 Task: Add Kuumba Made Persian Garden Body Lotion to the cart.
Action: Mouse moved to (780, 291)
Screenshot: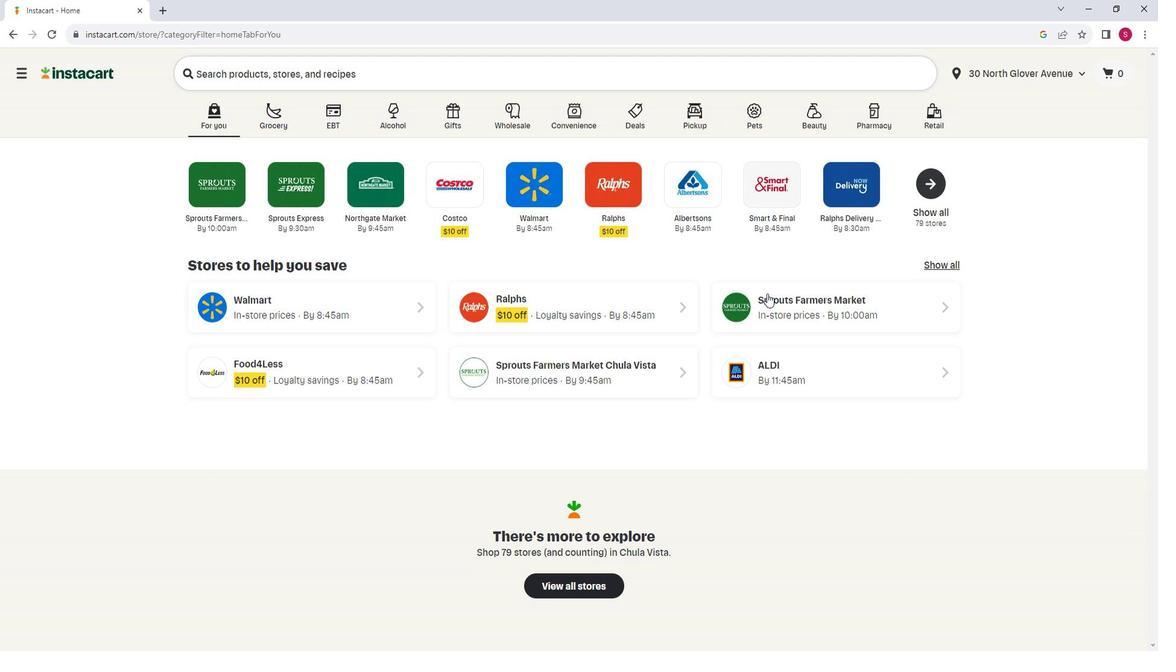 
Action: Mouse pressed left at (780, 291)
Screenshot: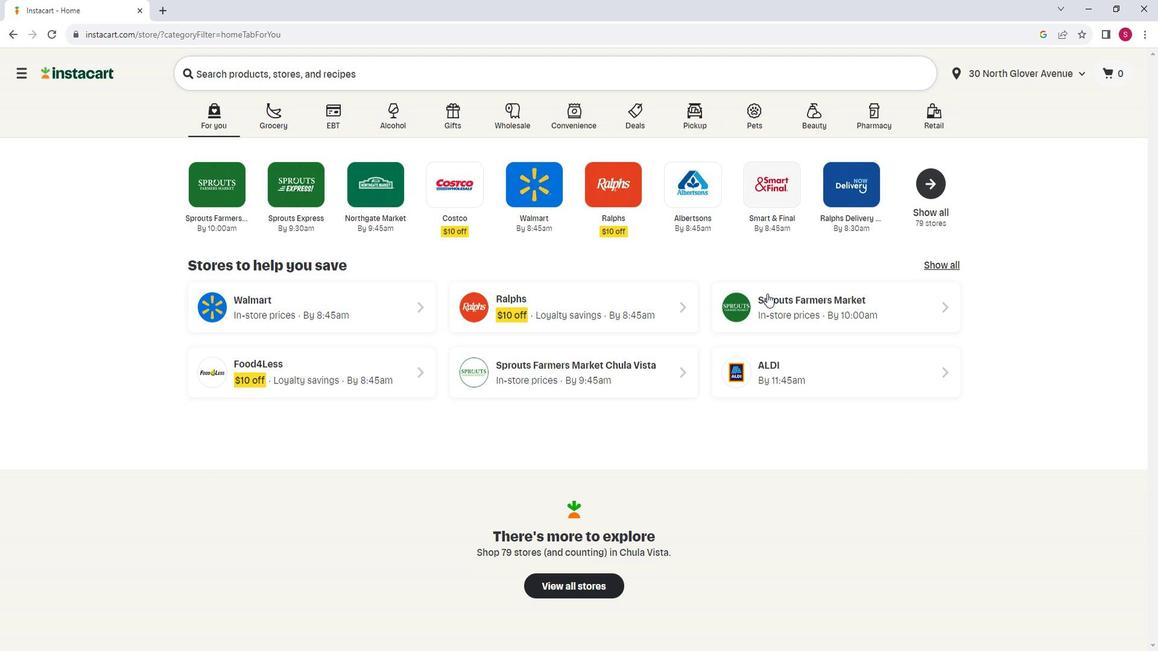 
Action: Mouse moved to (85, 417)
Screenshot: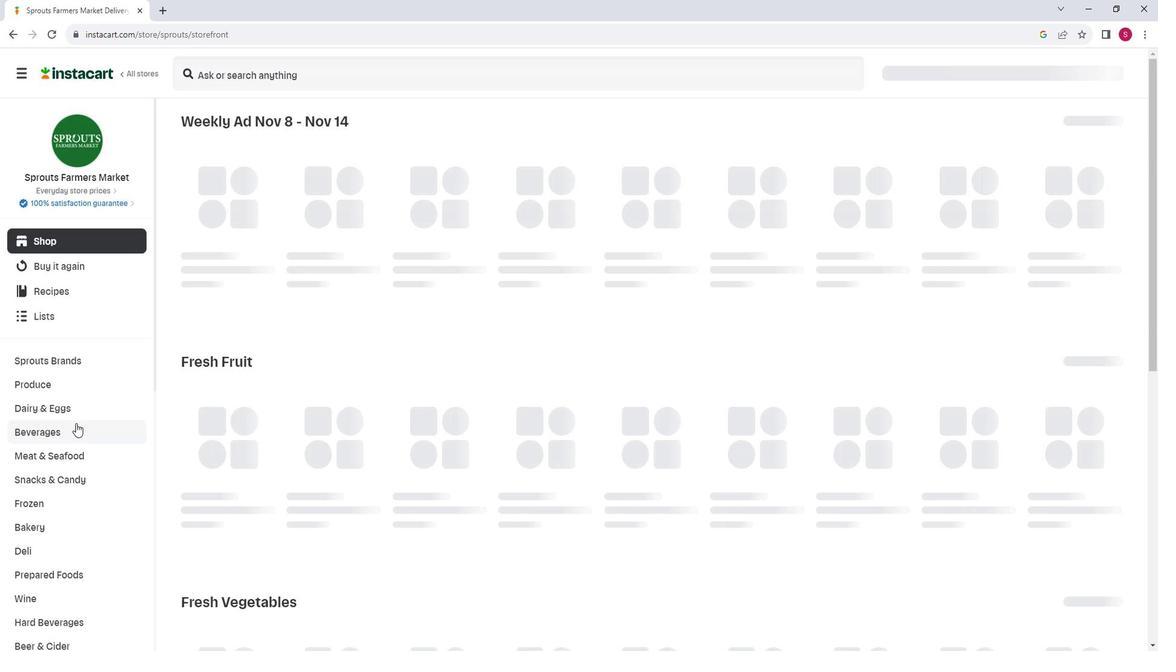 
Action: Mouse scrolled (85, 416) with delta (0, 0)
Screenshot: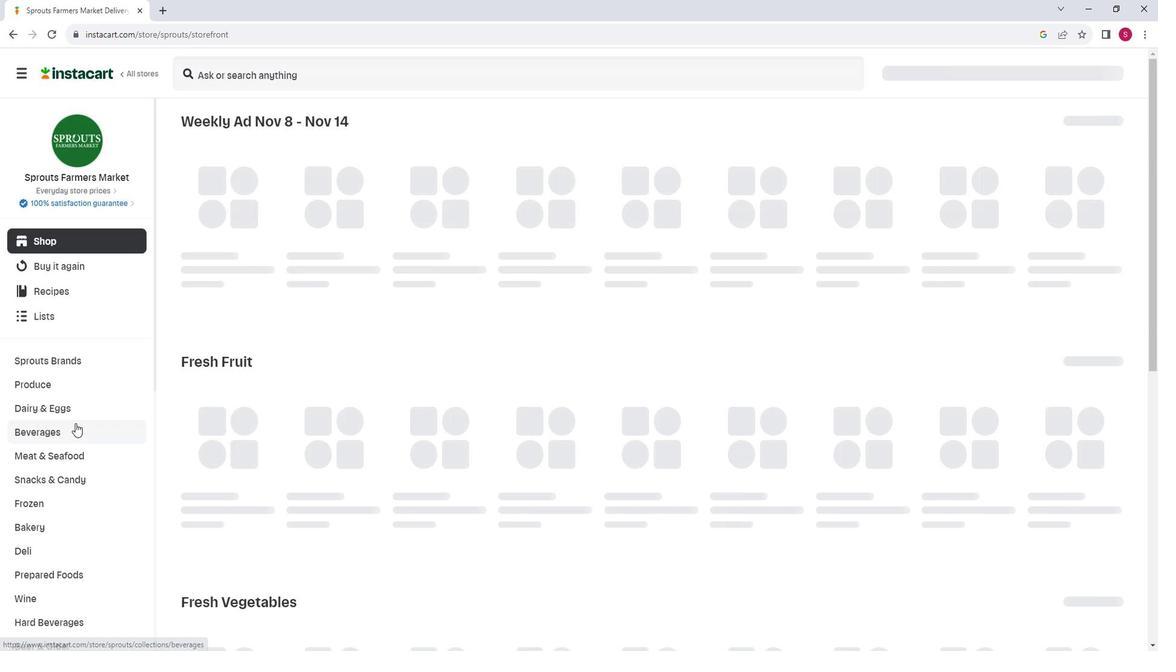 
Action: Mouse scrolled (85, 416) with delta (0, 0)
Screenshot: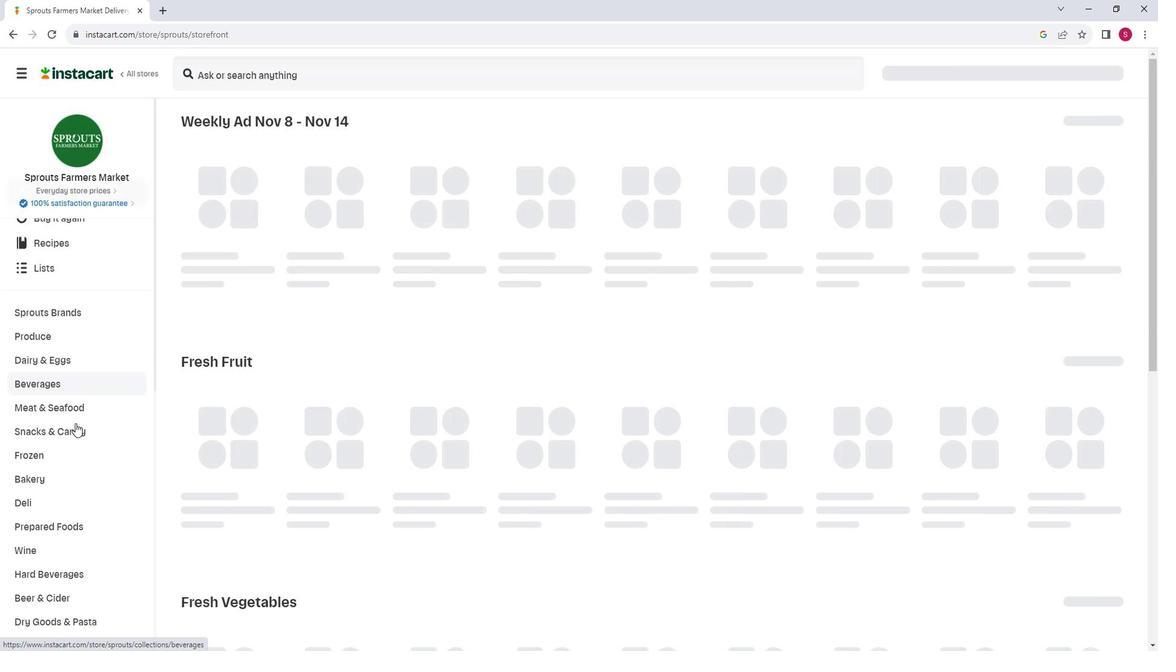 
Action: Mouse scrolled (85, 416) with delta (0, 0)
Screenshot: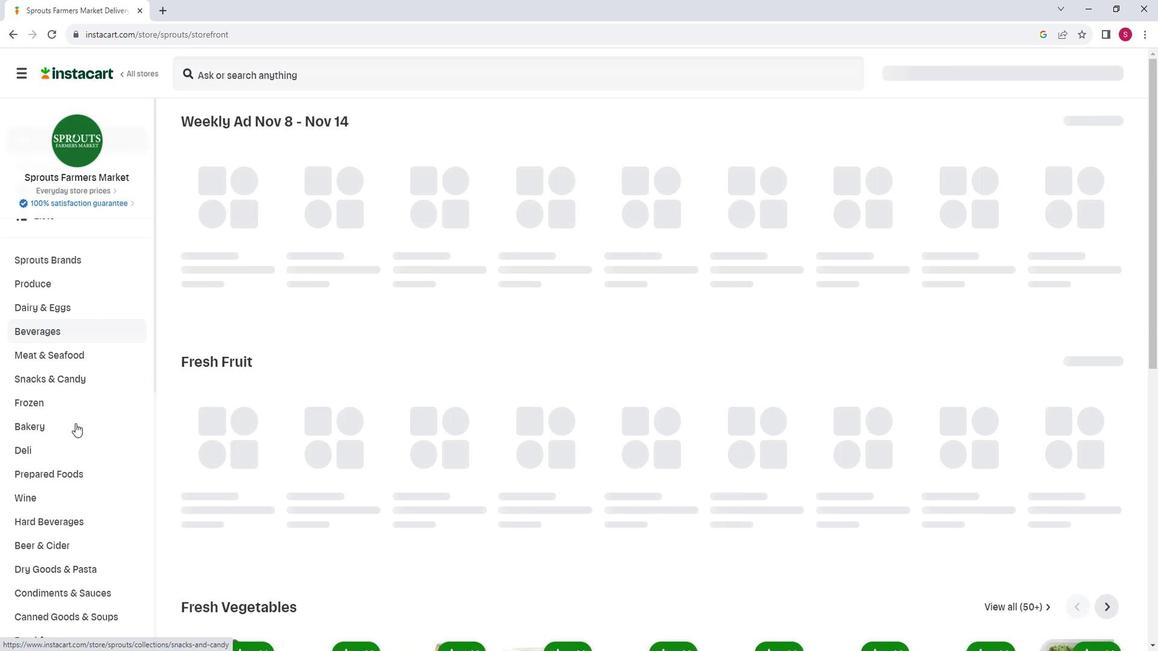 
Action: Mouse scrolled (85, 416) with delta (0, 0)
Screenshot: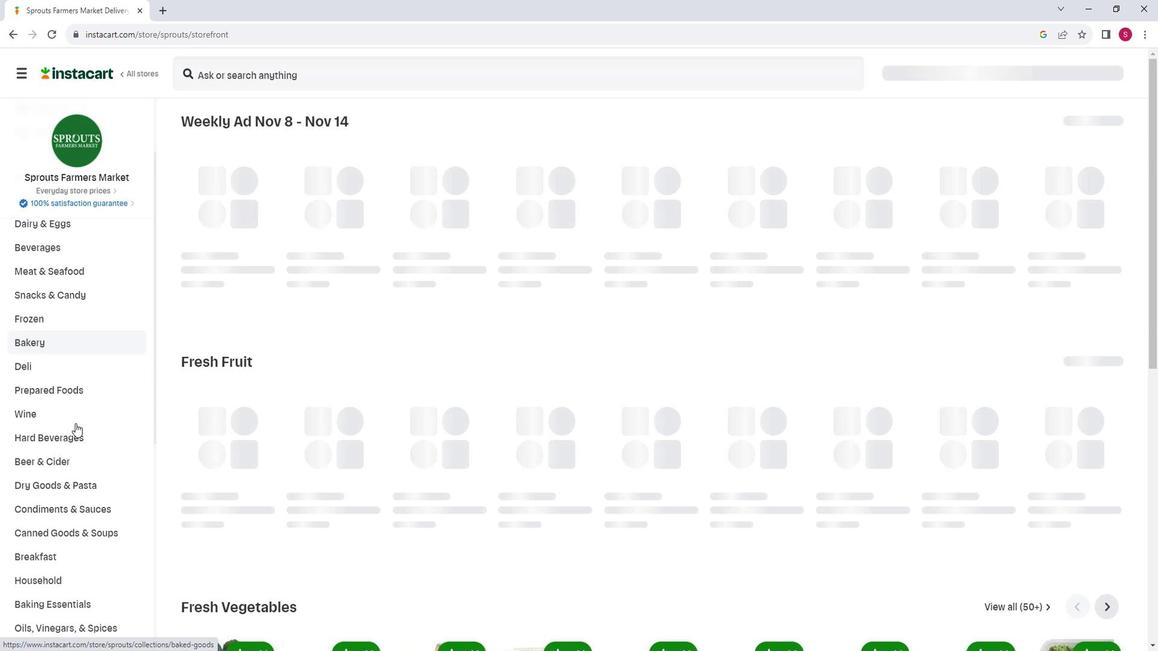 
Action: Mouse scrolled (85, 416) with delta (0, 0)
Screenshot: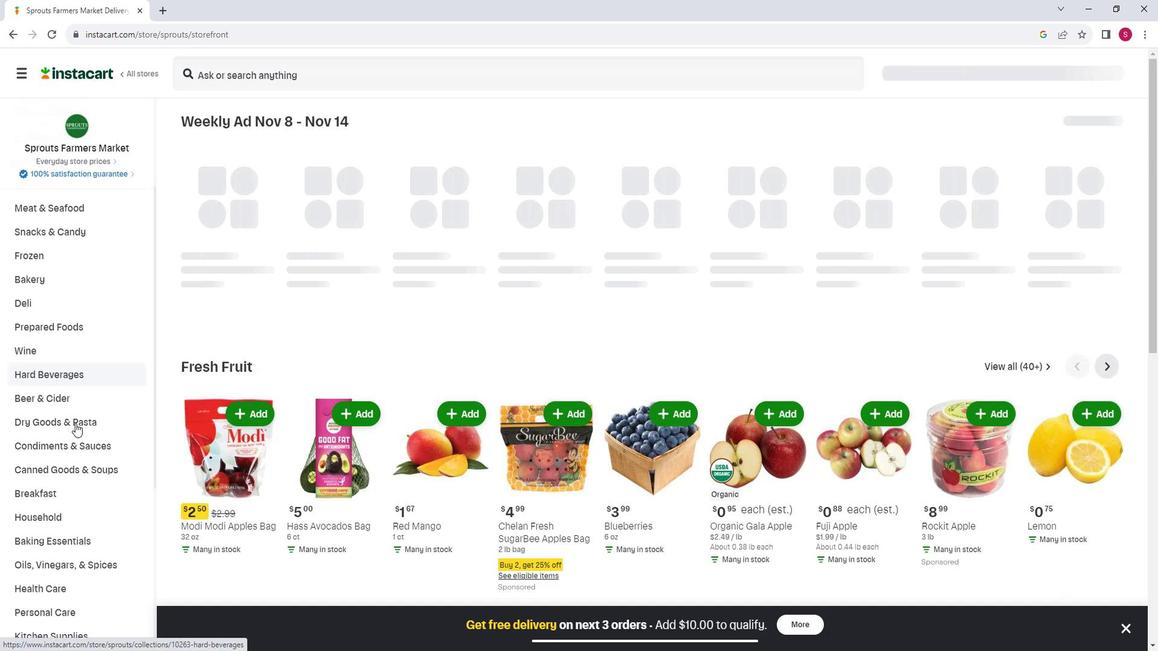 
Action: Mouse scrolled (85, 416) with delta (0, 0)
Screenshot: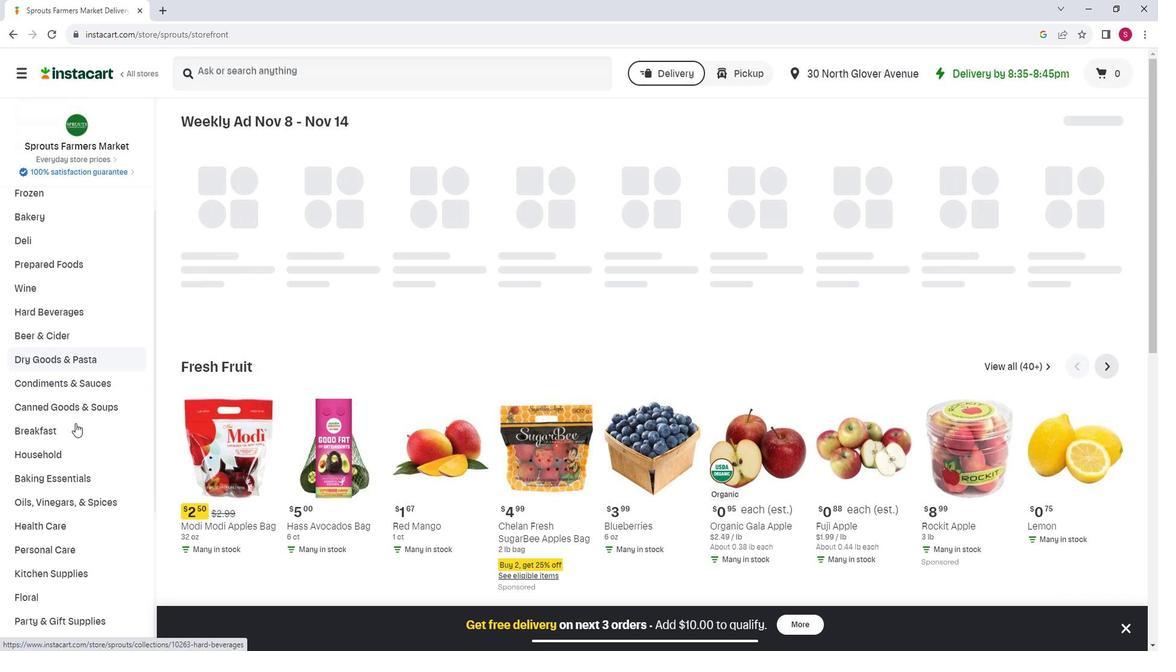 
Action: Mouse moved to (84, 417)
Screenshot: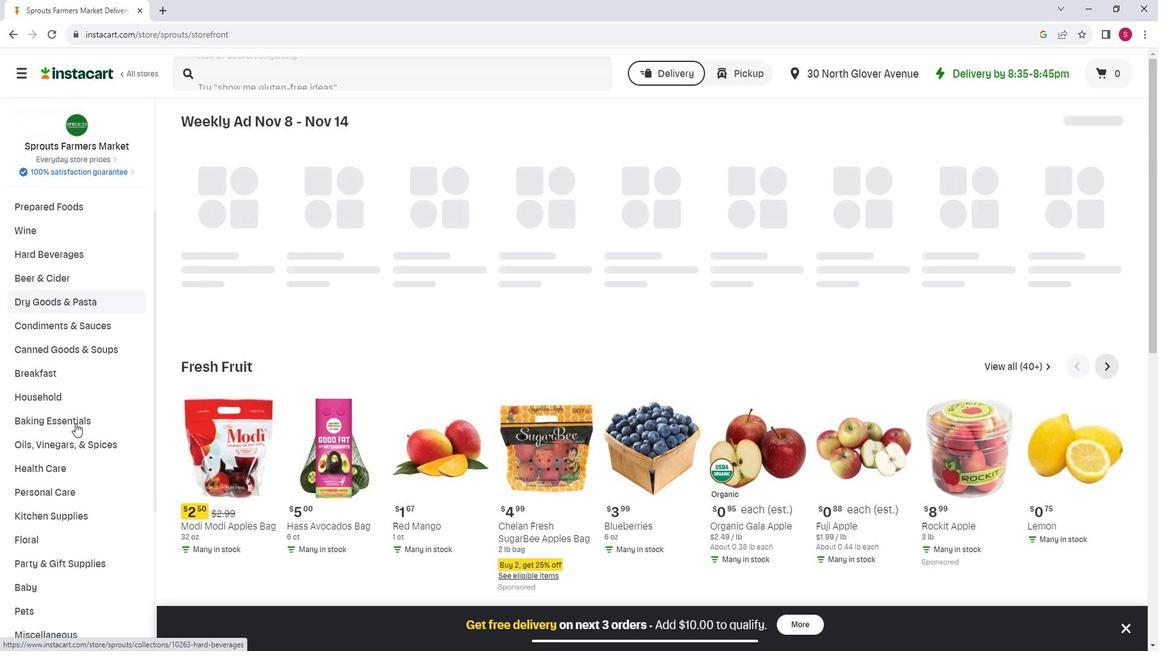 
Action: Mouse scrolled (84, 416) with delta (0, 0)
Screenshot: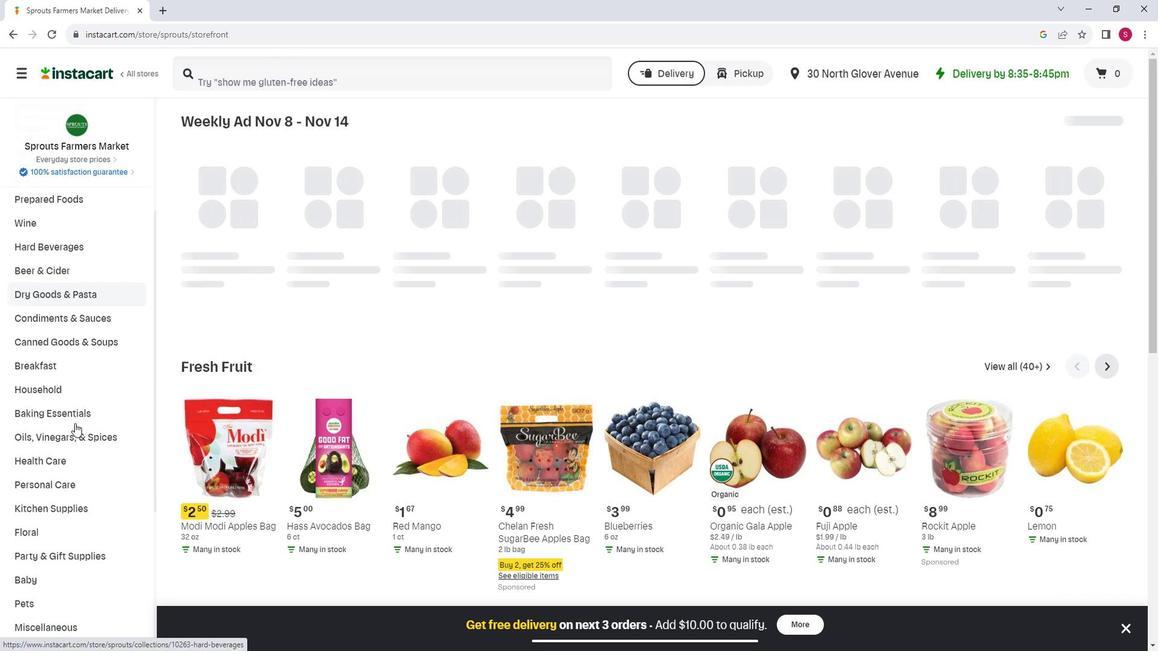 
Action: Mouse moved to (84, 413)
Screenshot: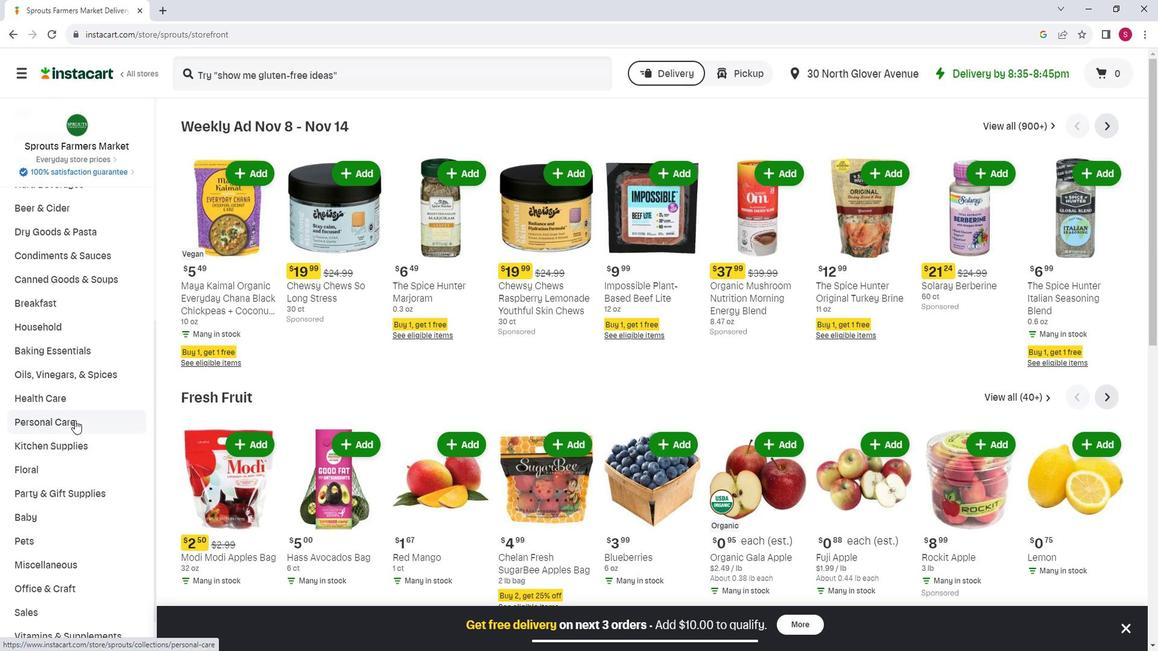 
Action: Mouse pressed left at (84, 413)
Screenshot: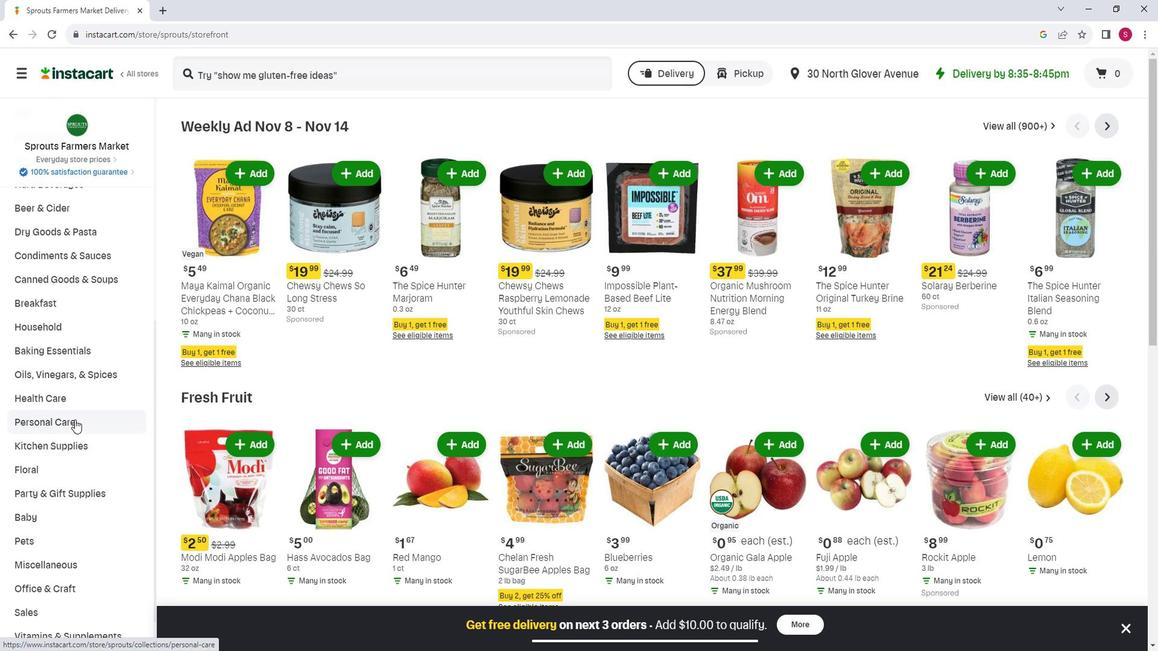 
Action: Mouse moved to (314, 159)
Screenshot: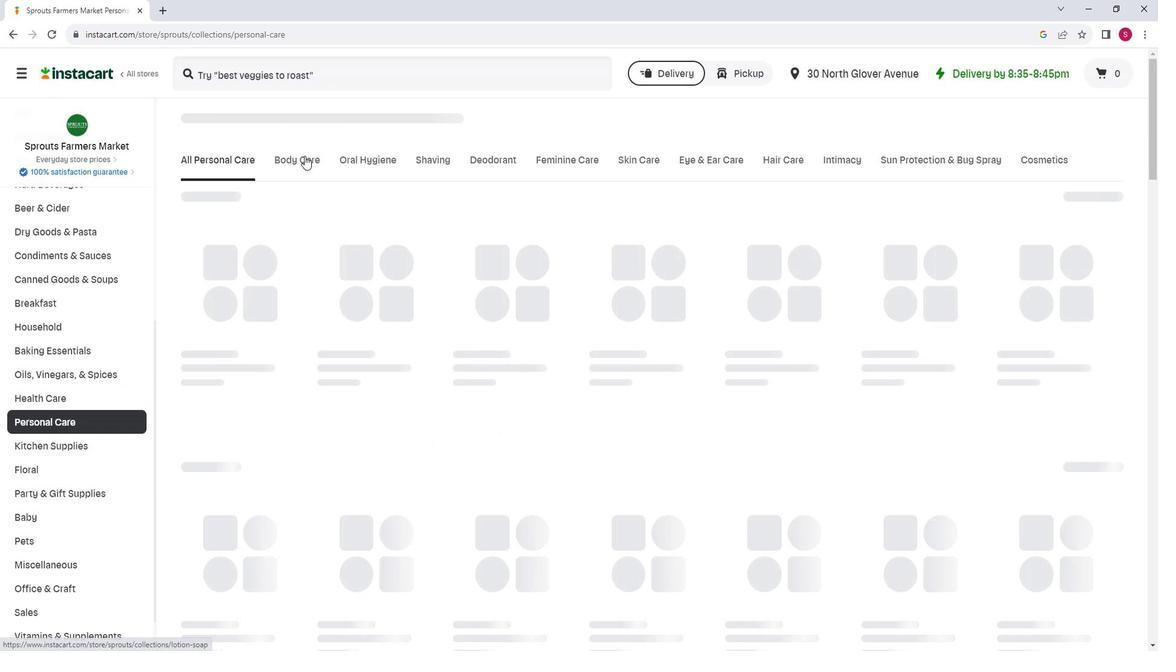 
Action: Mouse pressed left at (314, 159)
Screenshot: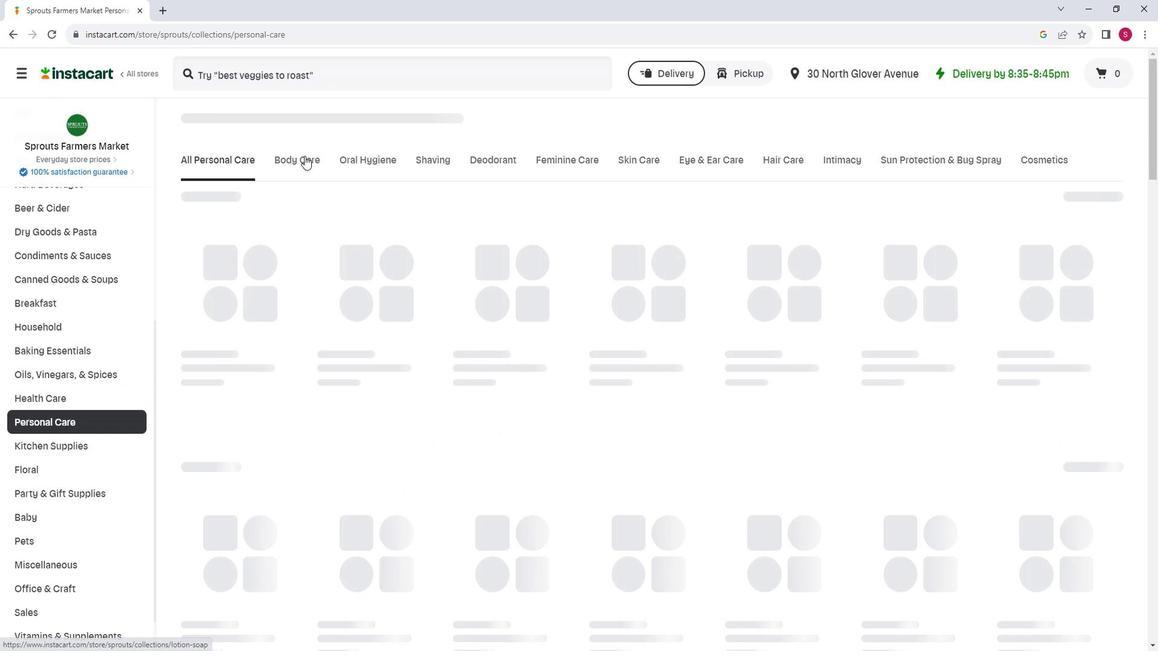 
Action: Mouse moved to (521, 224)
Screenshot: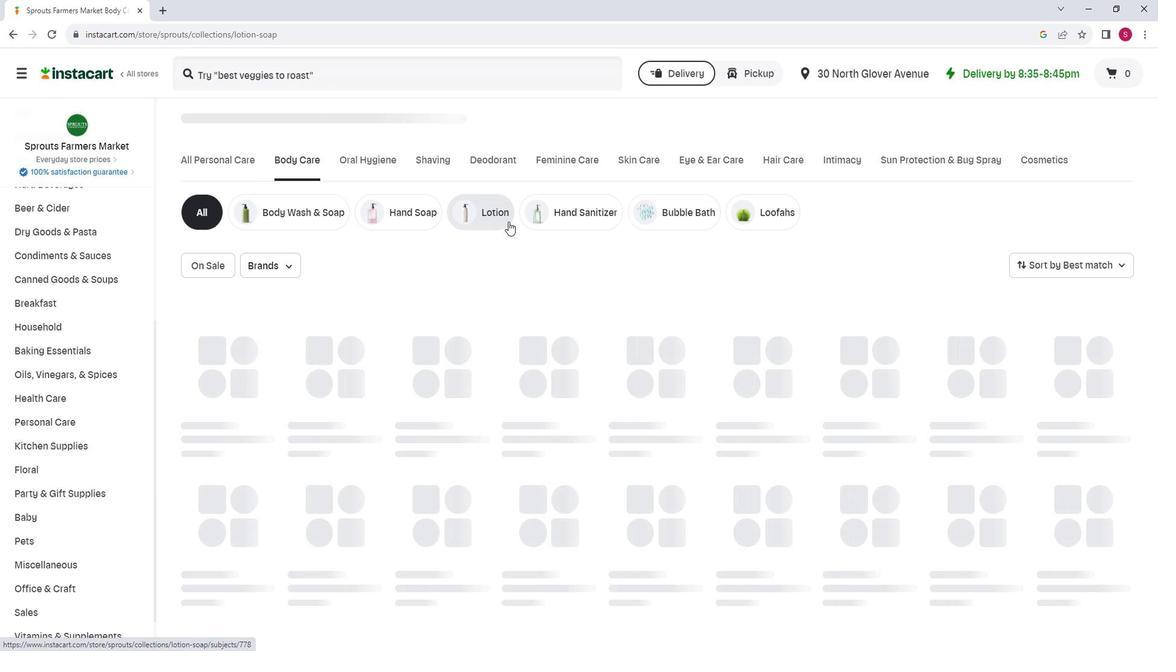 
Action: Mouse pressed left at (521, 224)
Screenshot: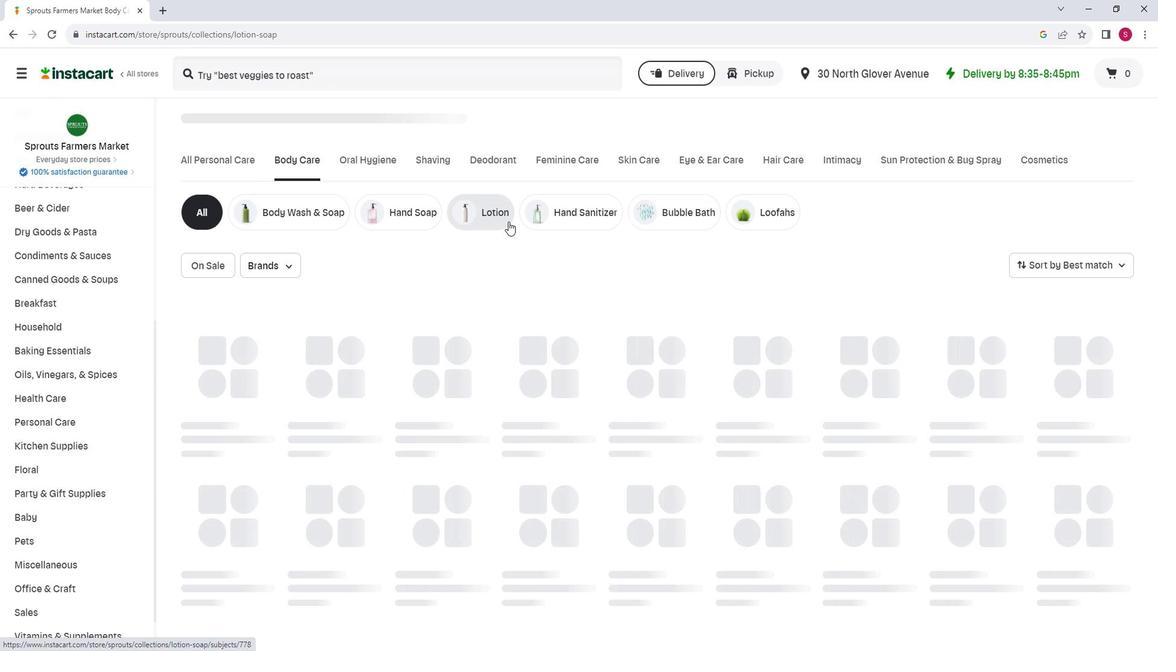 
Action: Mouse moved to (475, 202)
Screenshot: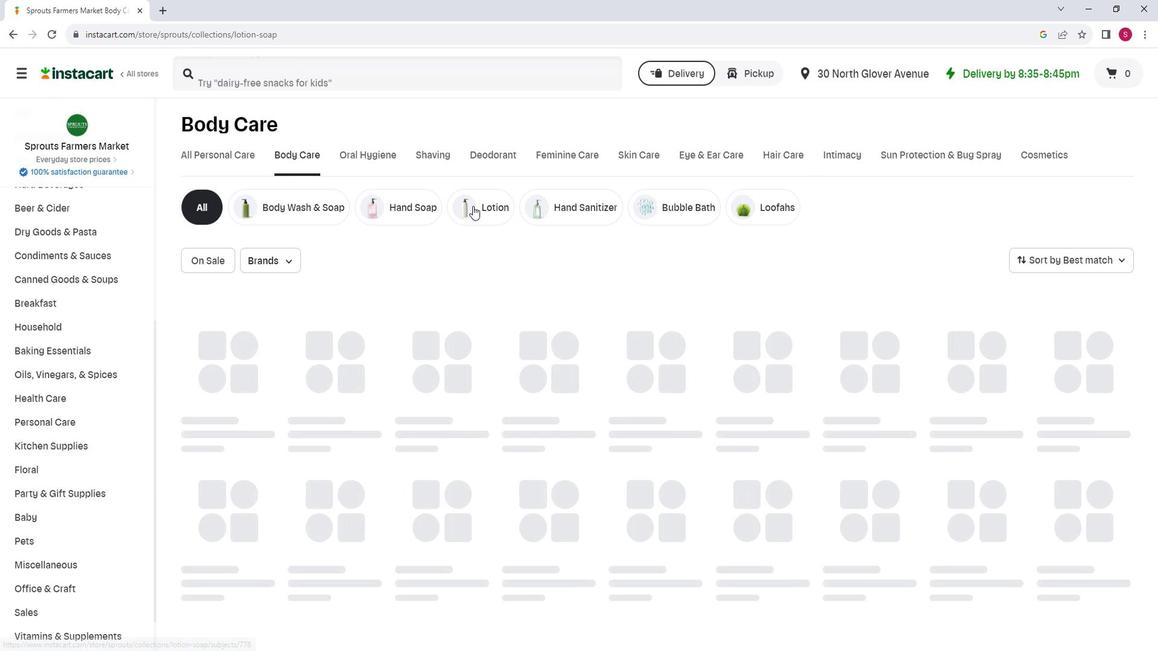 
Action: Mouse pressed left at (475, 202)
Screenshot: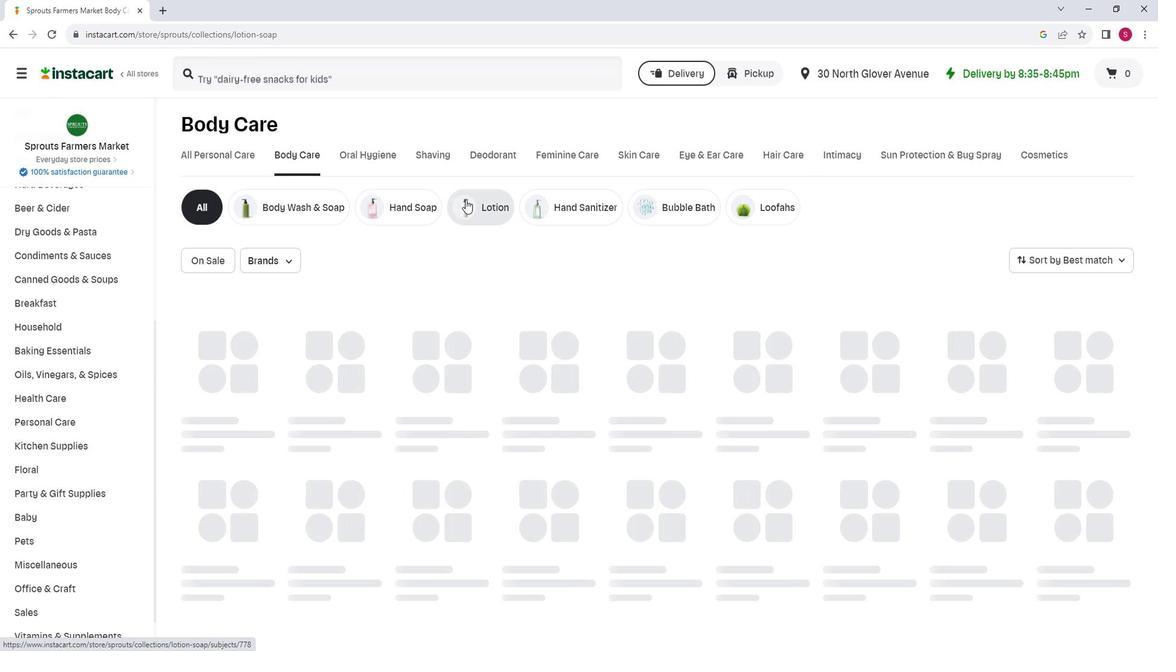 
Action: Mouse moved to (421, 84)
Screenshot: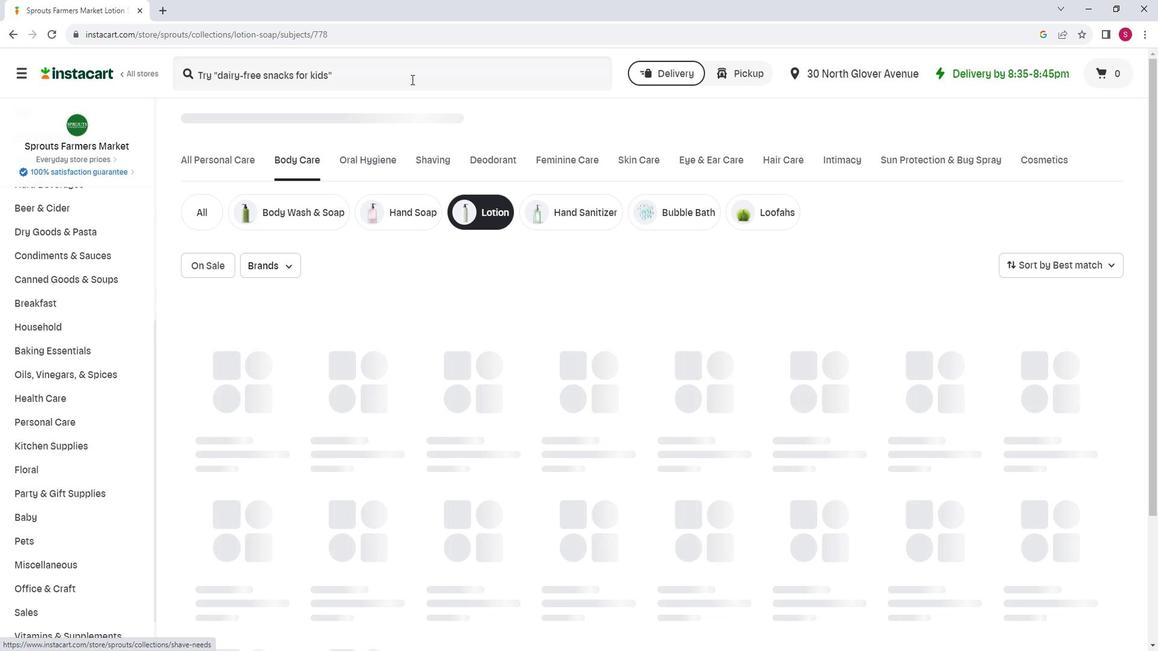 
Action: Mouse pressed left at (421, 84)
Screenshot: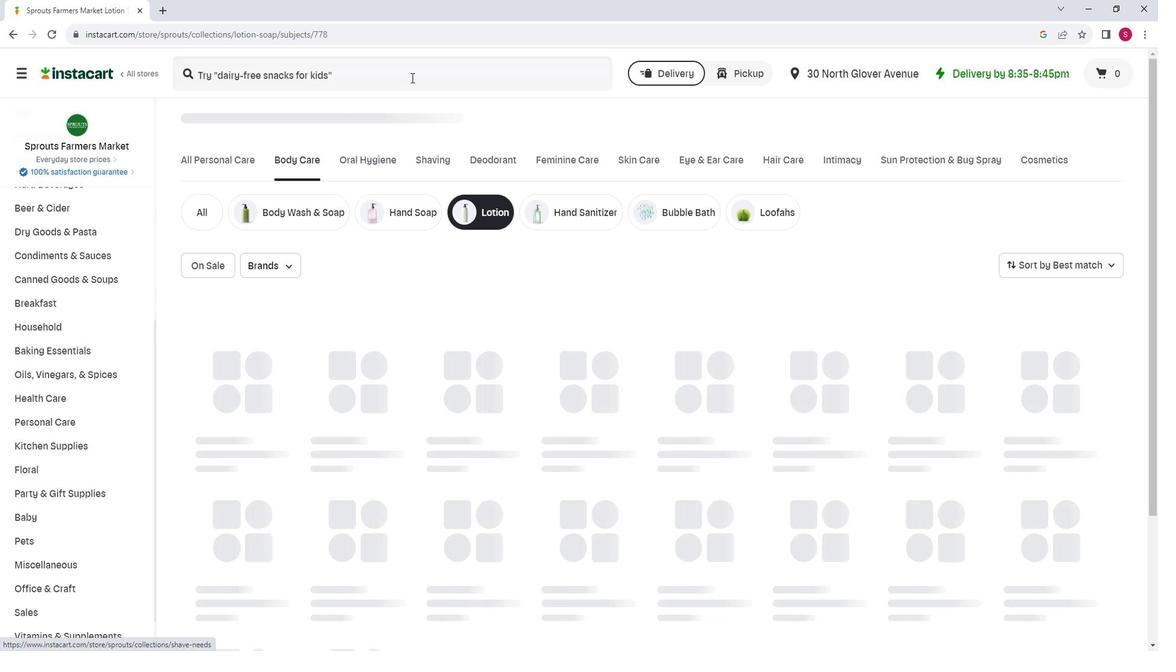 
Action: Mouse moved to (421, 83)
Screenshot: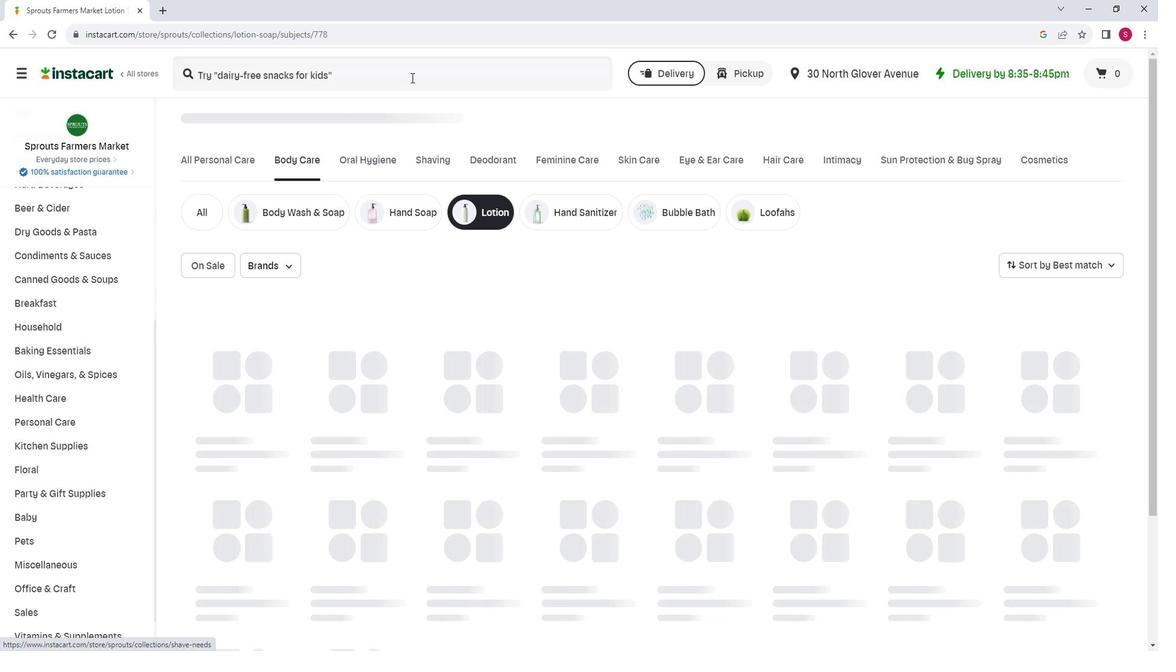 
Action: Key pressed <Key.shift>Kuumba<Key.space><Key.shift>MAde<Key.space><Key.shift><Key.shift><Key.shift>Persian<Key.space><Key.shift>Garden<Key.space><Key.shift>Body<Key.space><Key.shift>Lotion<Key.space><Key.enter>
Screenshot: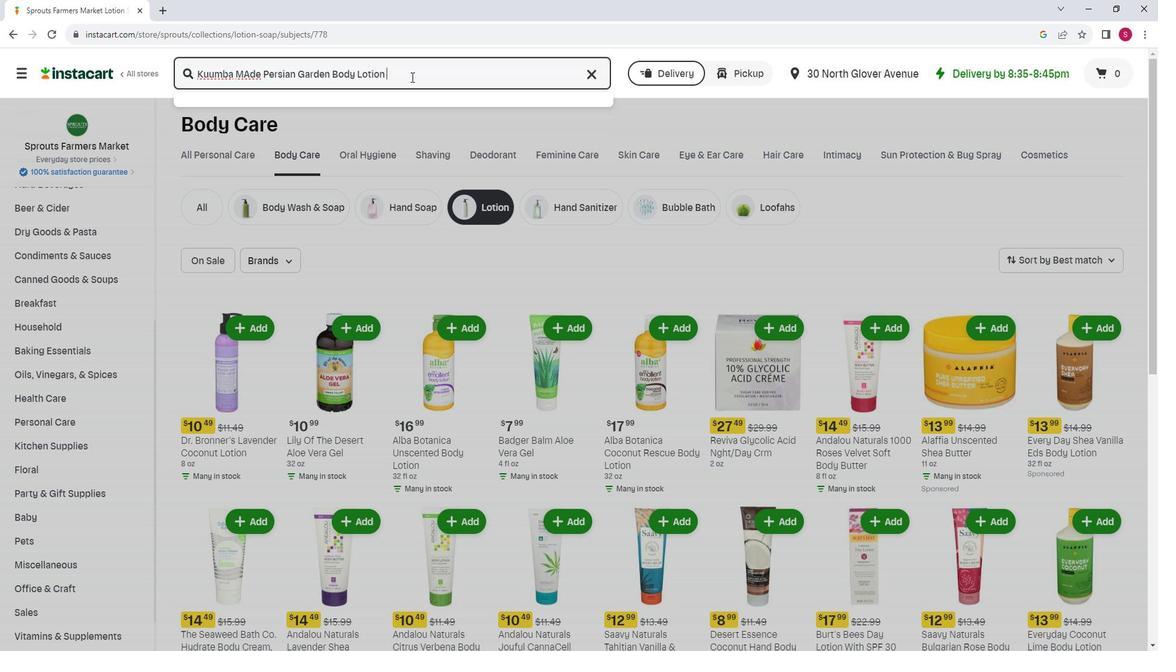 
Action: Mouse moved to (180, 198)
Screenshot: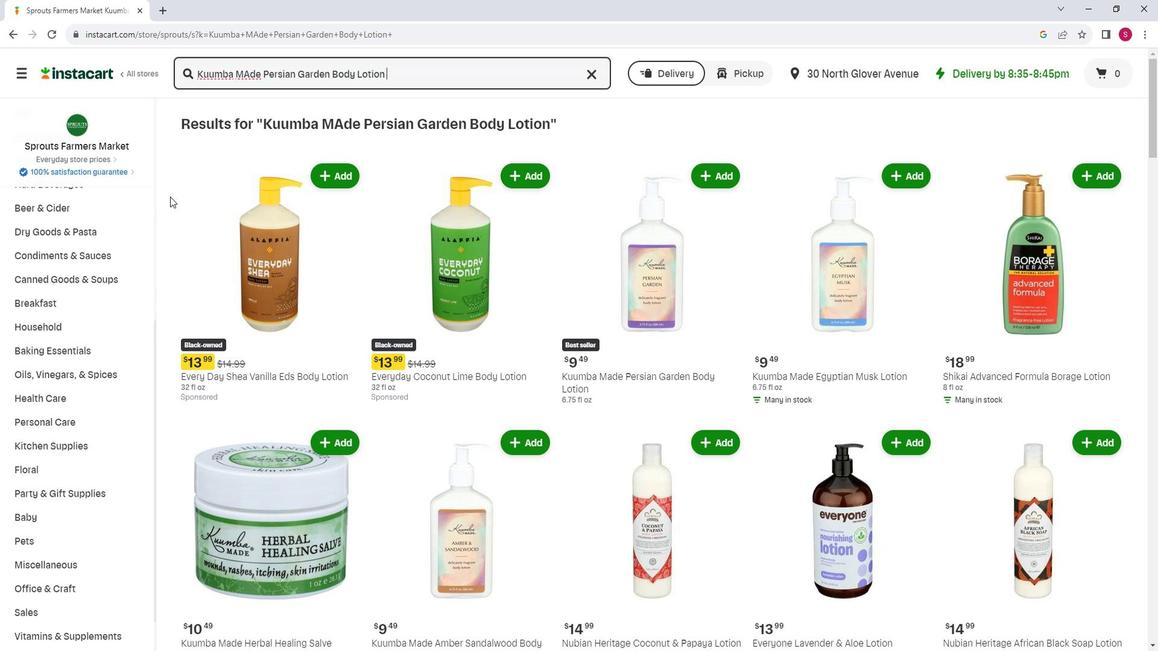 
Action: Mouse scrolled (180, 197) with delta (0, 0)
Screenshot: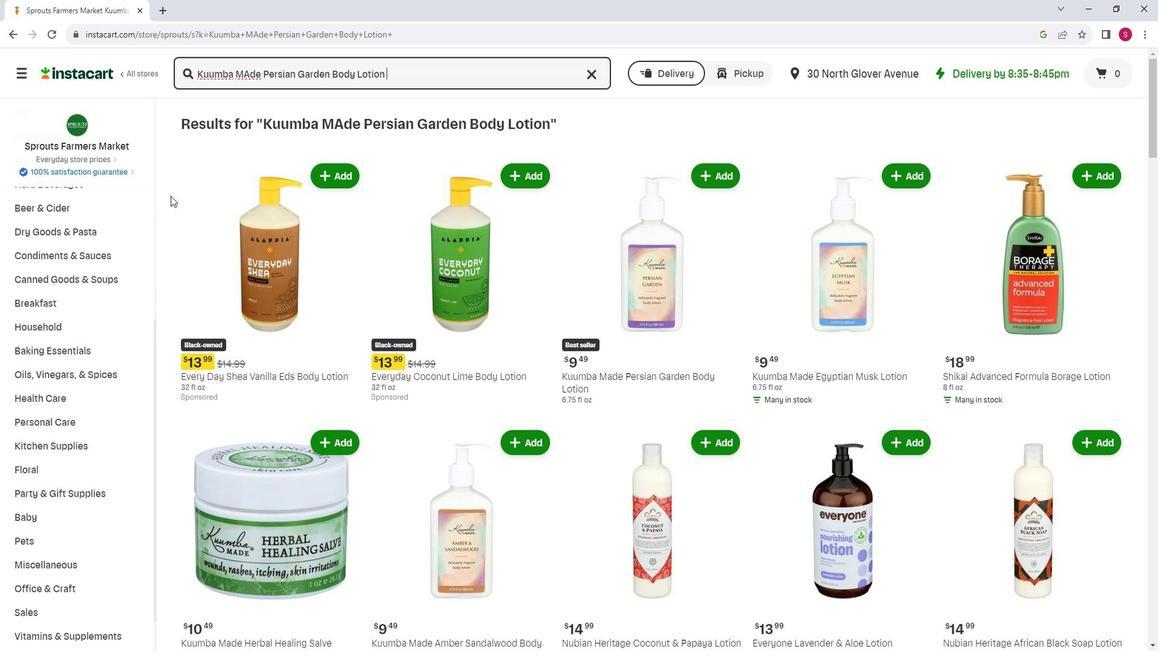 
Action: Mouse moved to (190, 196)
Screenshot: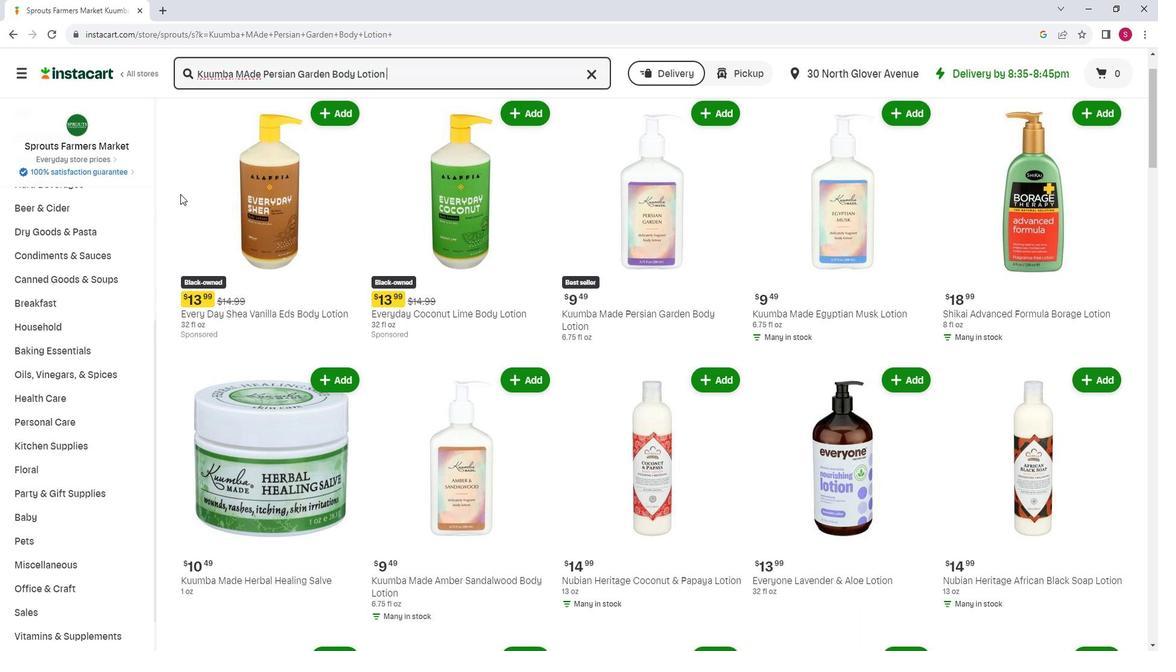 
Action: Mouse scrolled (190, 197) with delta (0, 0)
Screenshot: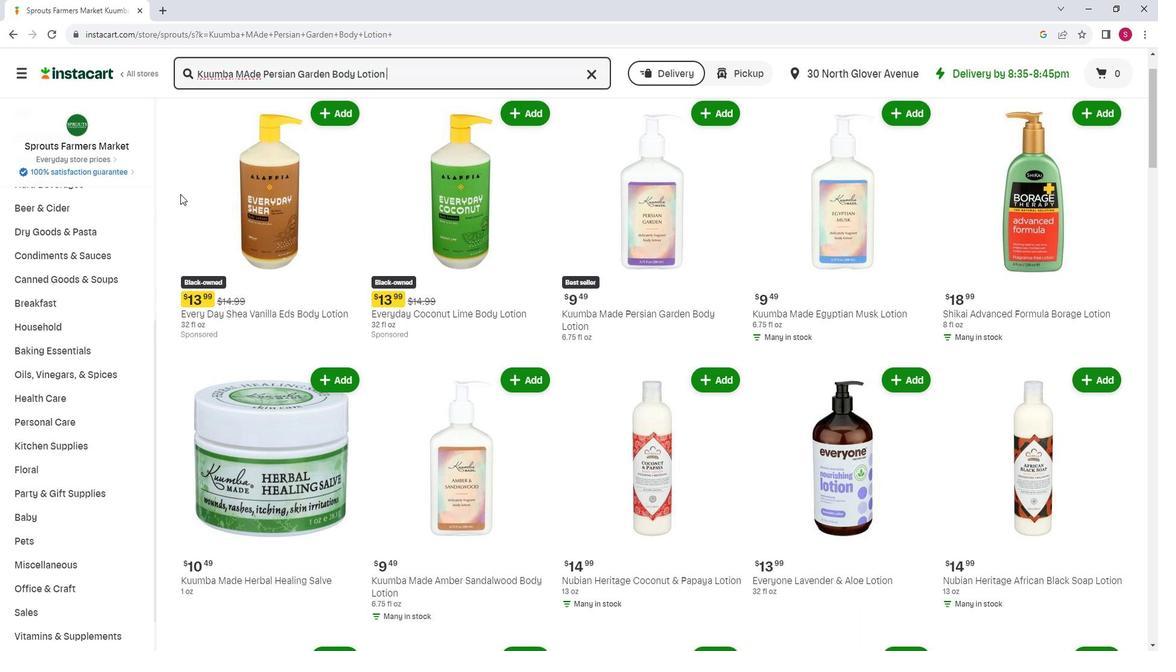 
Action: Mouse moved to (722, 188)
Screenshot: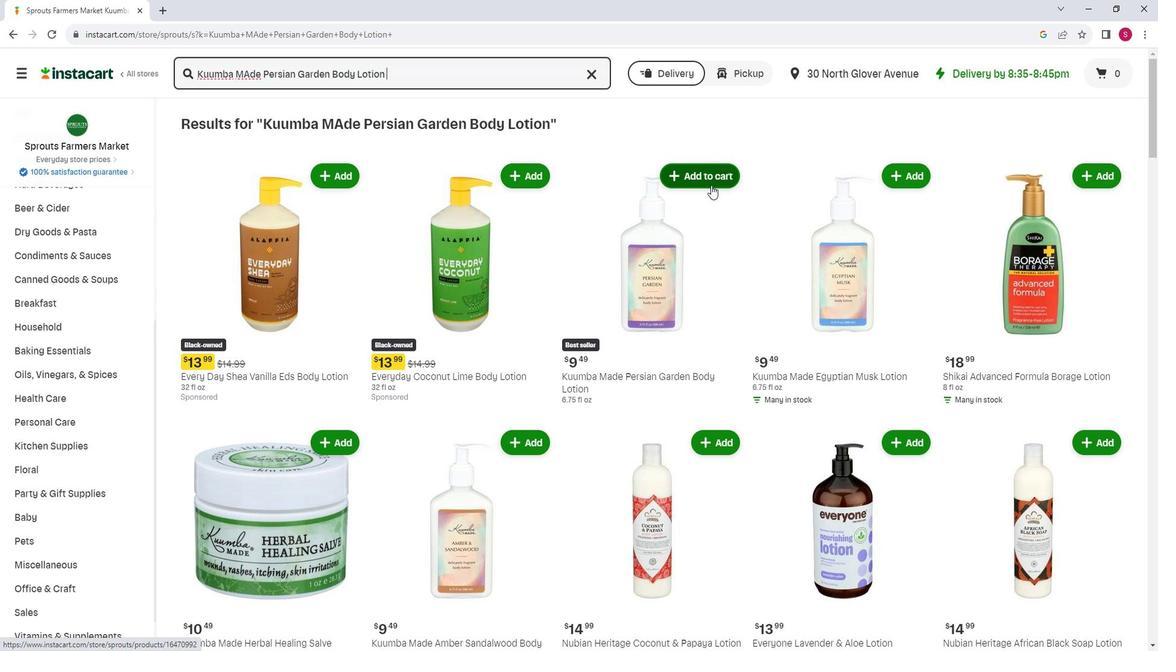 
Action: Mouse pressed left at (722, 188)
Screenshot: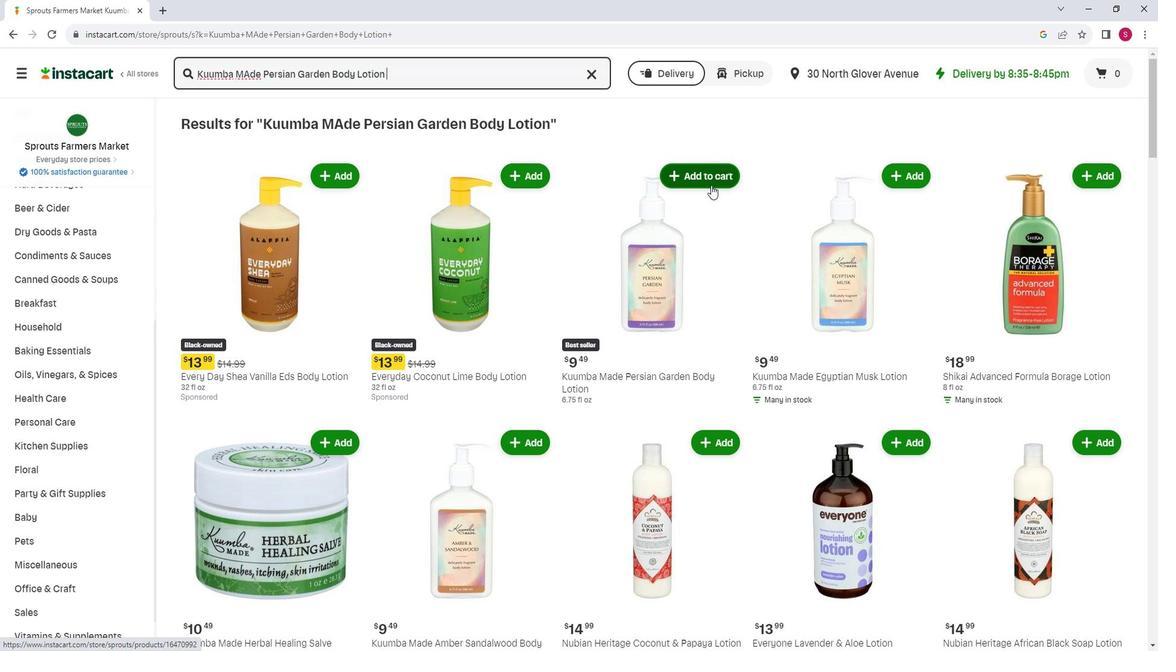 
Action: Mouse moved to (784, 127)
Screenshot: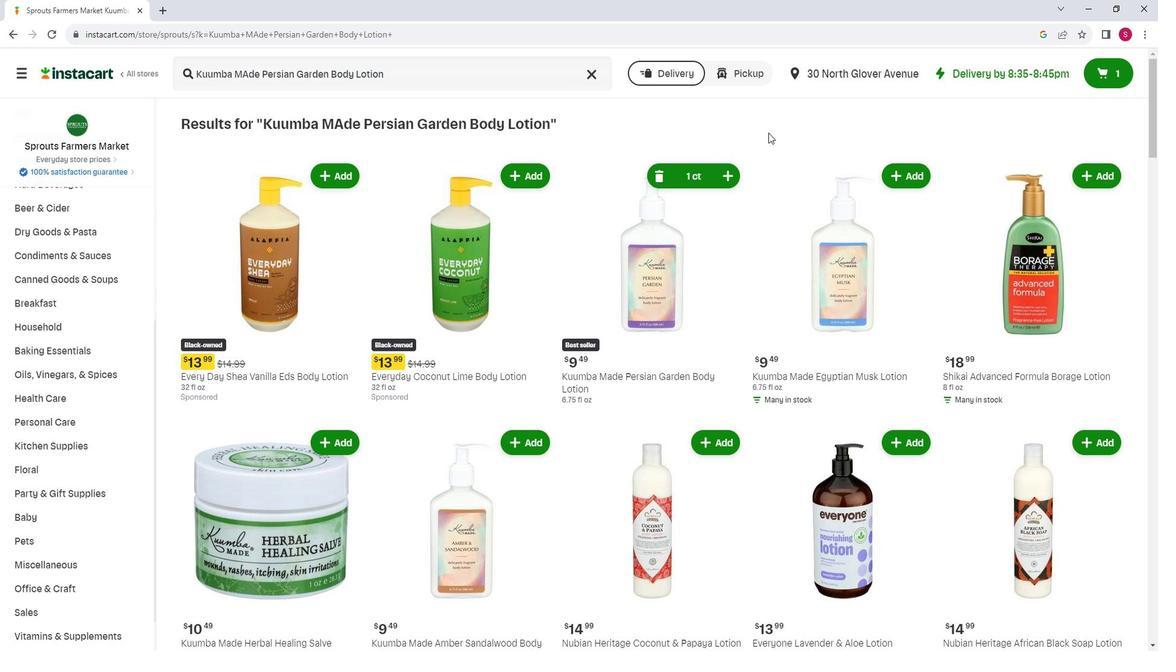
